Task: Add main point from toolbar panel.
Action: Mouse moved to (41, 102)
Screenshot: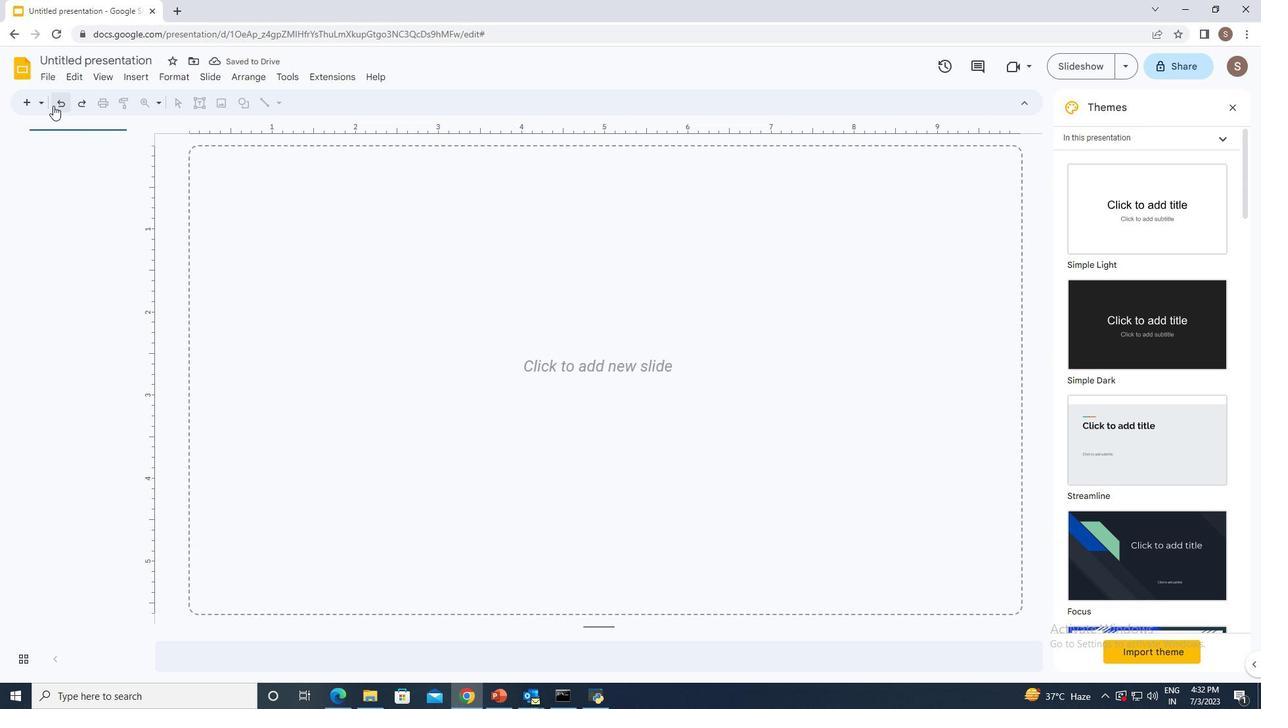 
Action: Mouse pressed left at (41, 102)
Screenshot: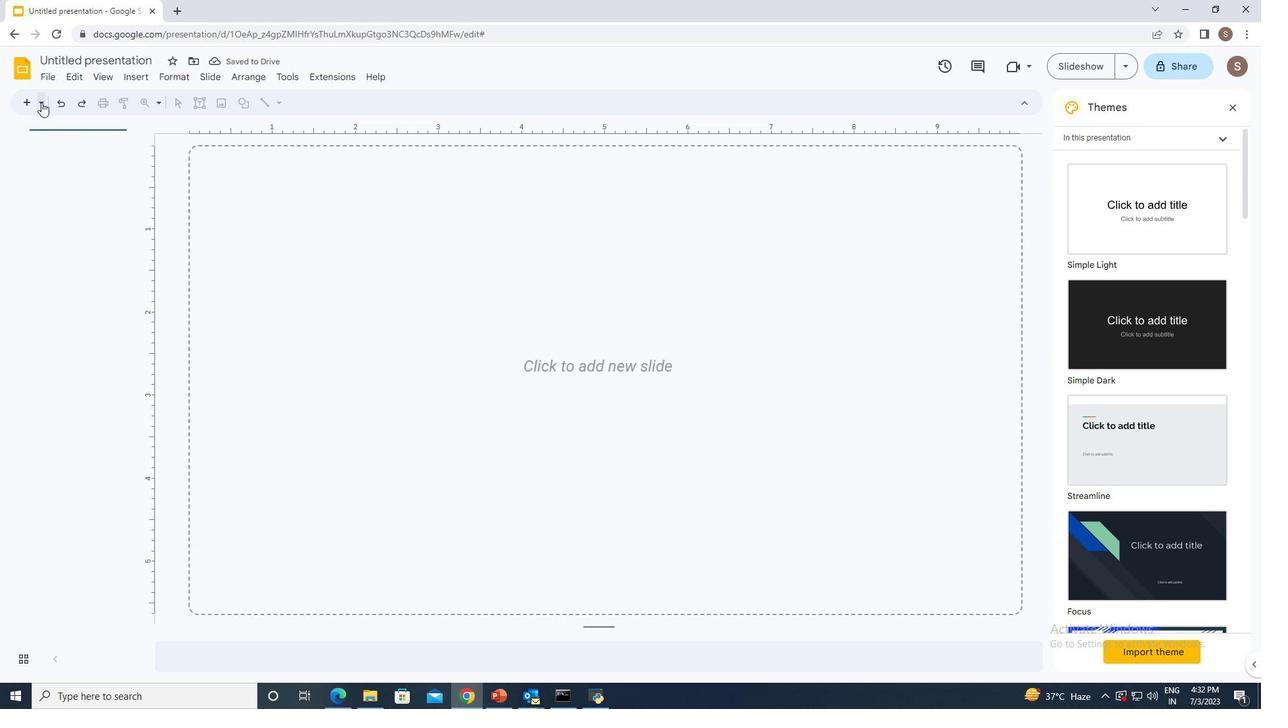 
Action: Mouse moved to (69, 272)
Screenshot: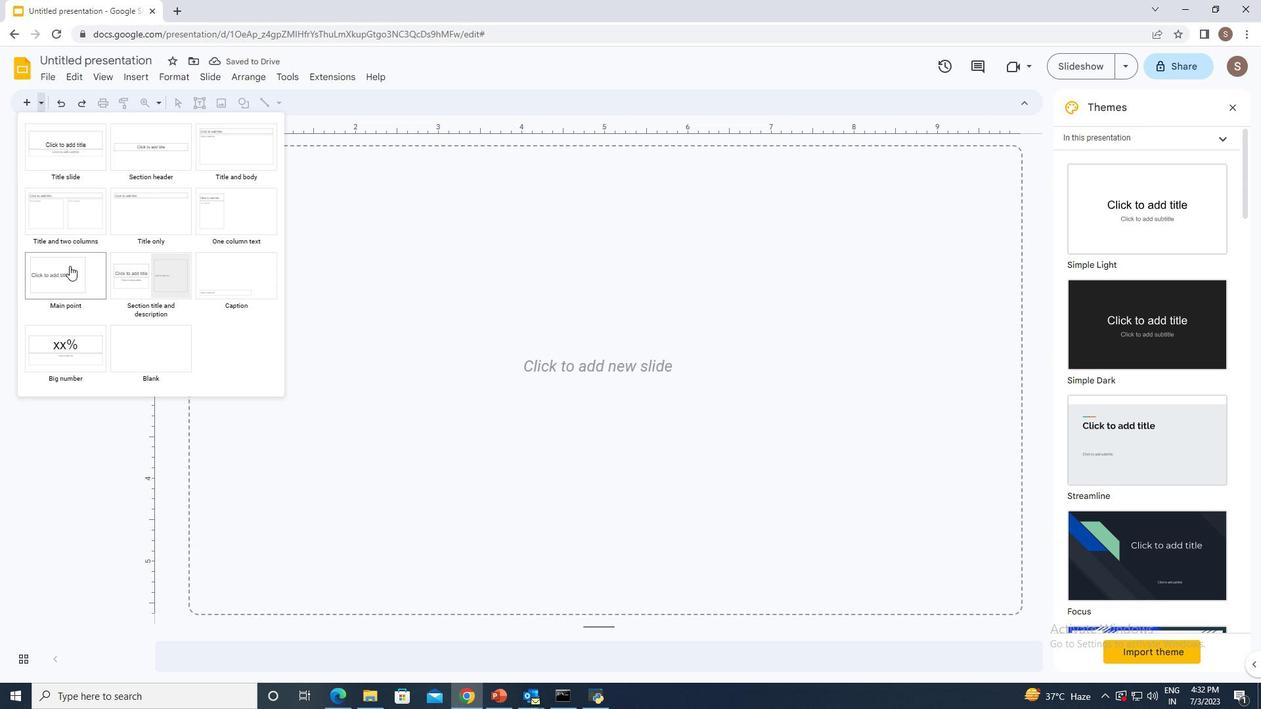 
Action: Mouse pressed left at (69, 272)
Screenshot: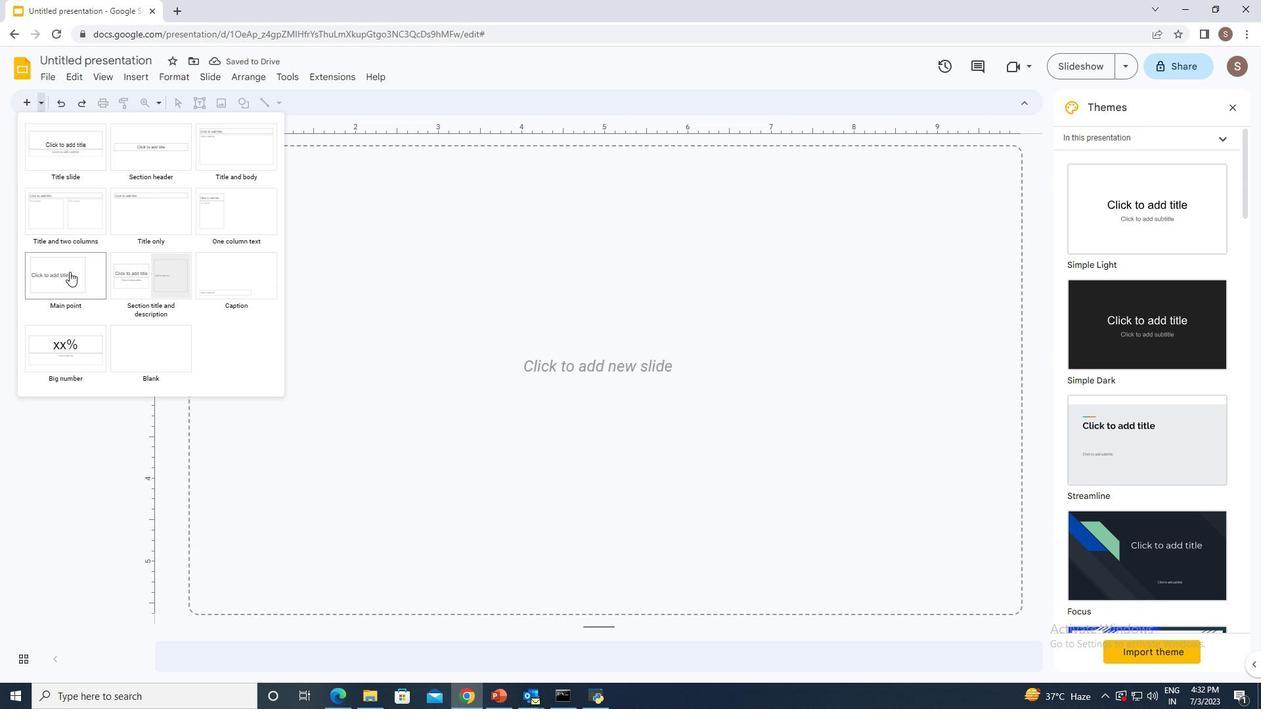 
Action: Mouse moved to (355, 419)
Screenshot: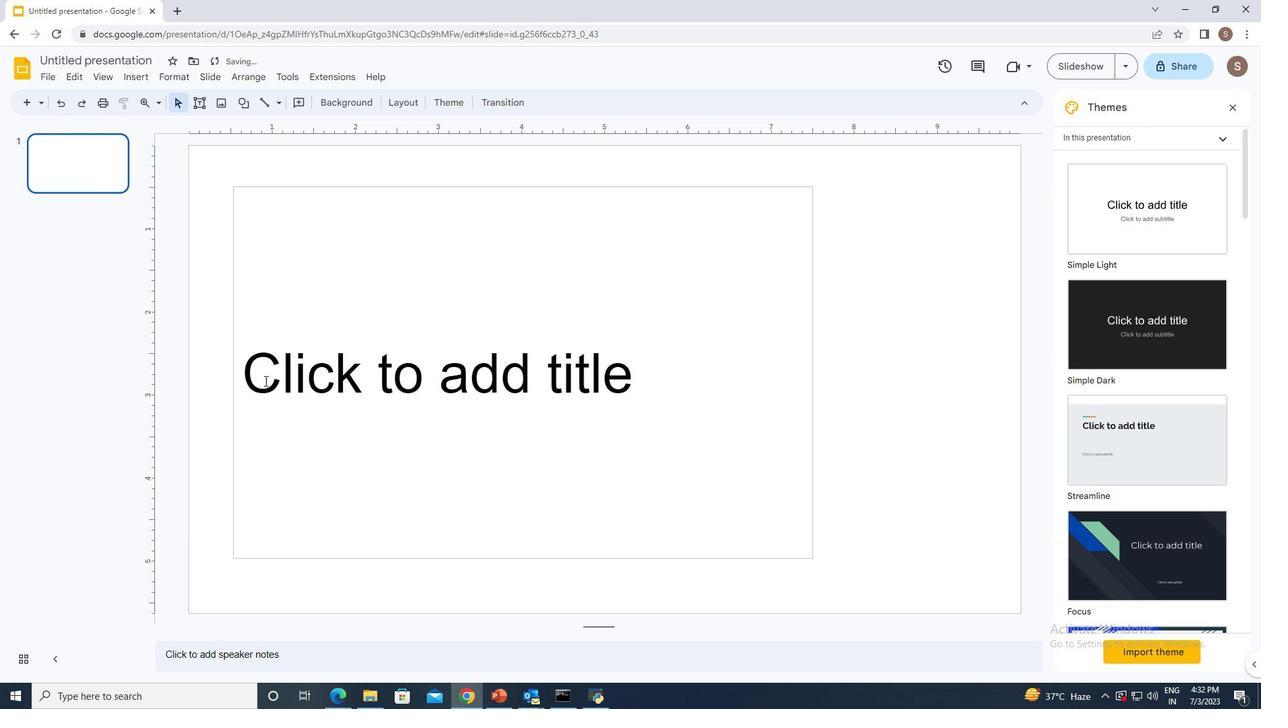 
